 Task: Find flights for 2 adults and 2 children from New York to Orlando on October 15, 2023.
Action: Mouse moved to (347, 364)
Screenshot: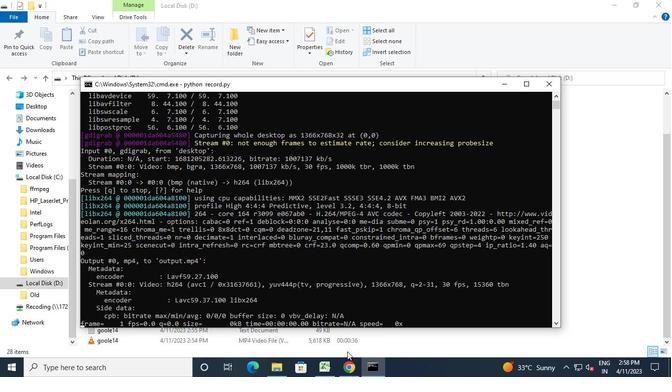 
Action: Mouse pressed left at (347, 364)
Screenshot: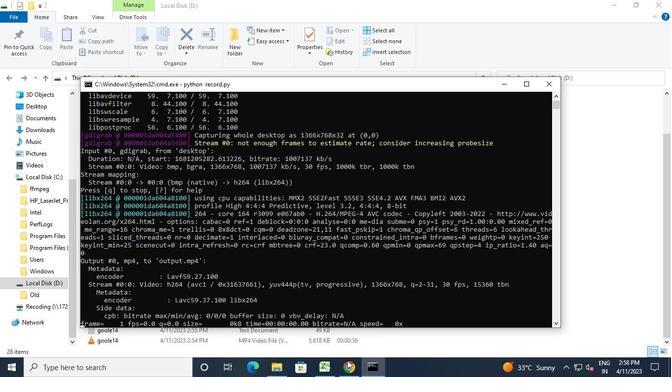 
Action: Mouse moved to (321, 284)
Screenshot: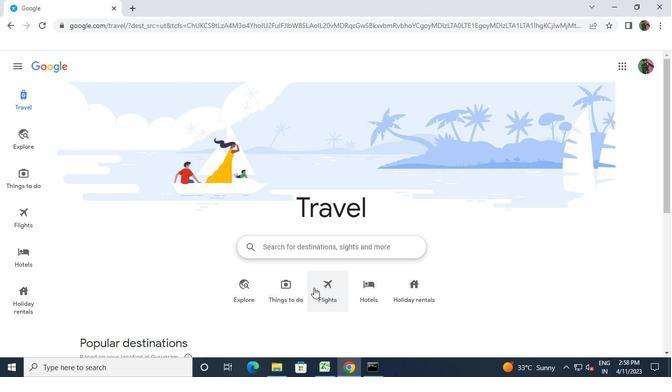 
Action: Mouse pressed left at (321, 284)
Screenshot: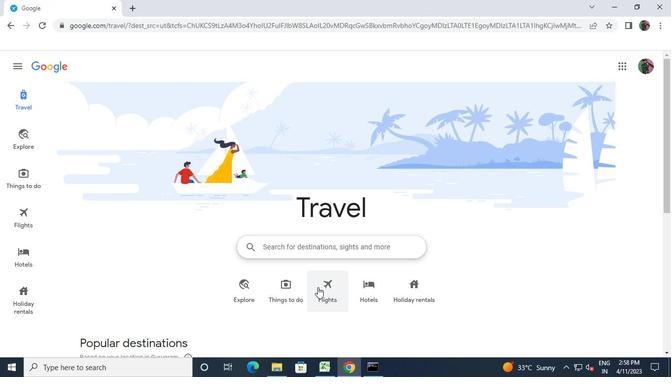 
Action: Mouse moved to (181, 104)
Screenshot: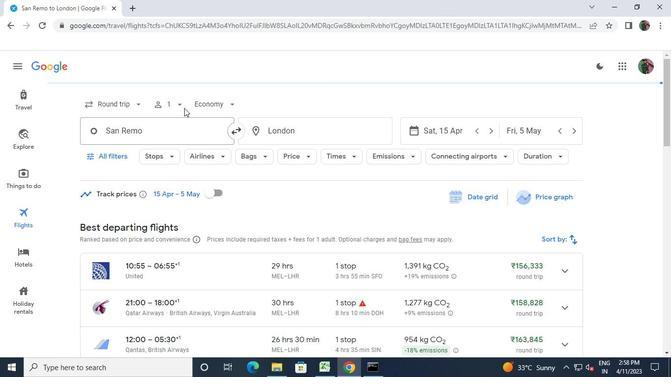 
Action: Mouse pressed left at (181, 104)
Screenshot: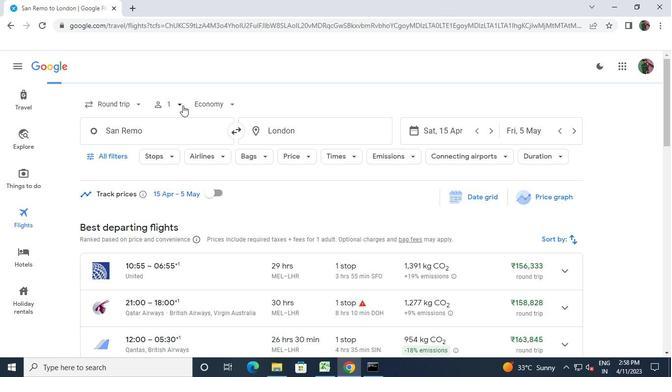 
Action: Mouse moved to (254, 124)
Screenshot: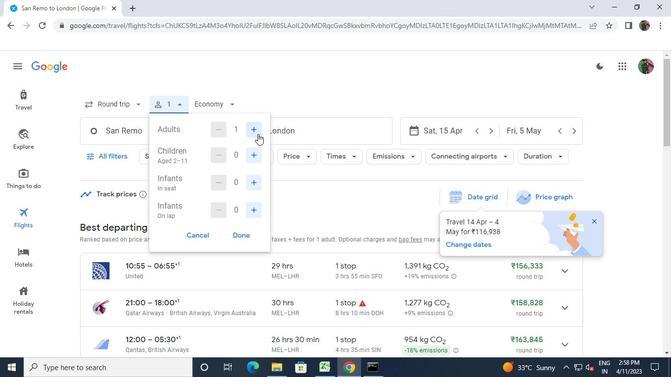 
Action: Mouse pressed left at (254, 124)
Screenshot: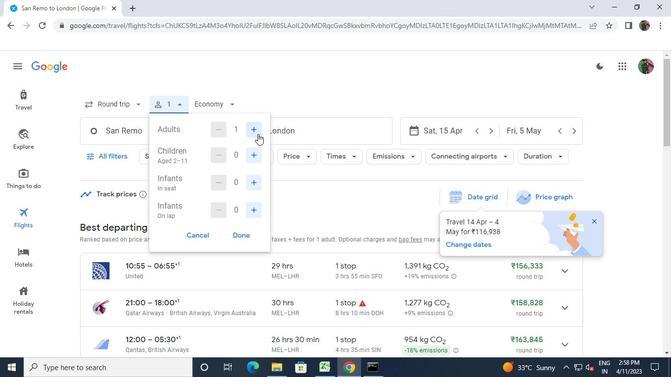 
Action: Mouse moved to (249, 153)
Screenshot: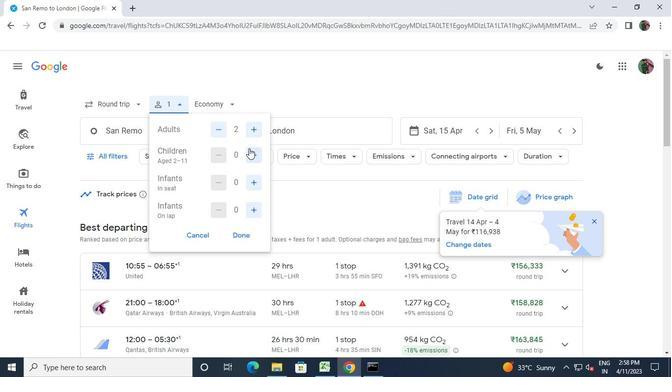 
Action: Mouse pressed left at (249, 153)
Screenshot: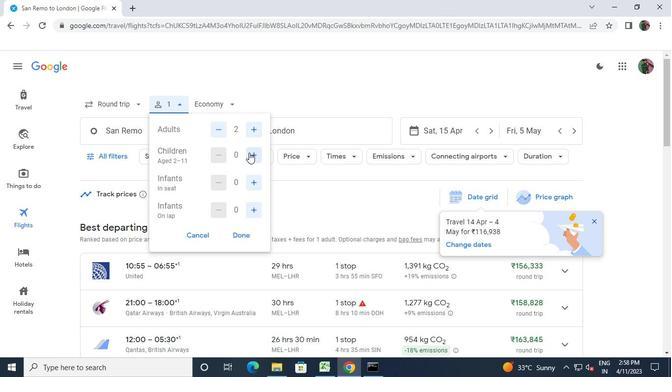 
Action: Mouse moved to (249, 153)
Screenshot: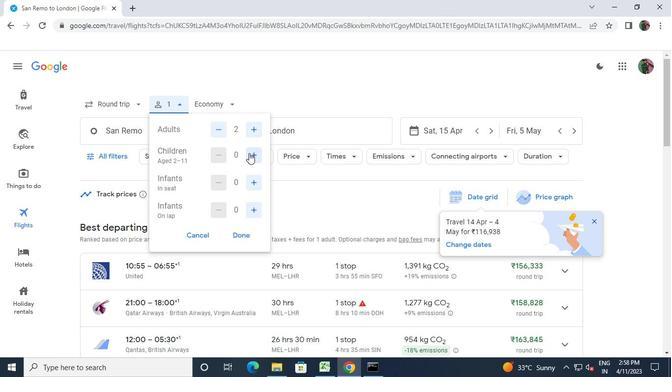 
Action: Mouse pressed left at (249, 153)
Screenshot: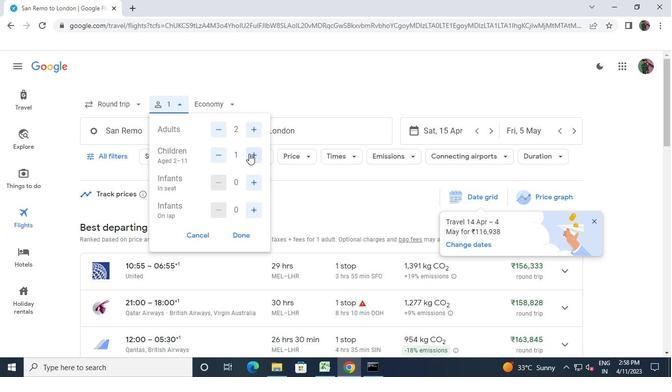 
Action: Mouse moved to (238, 235)
Screenshot: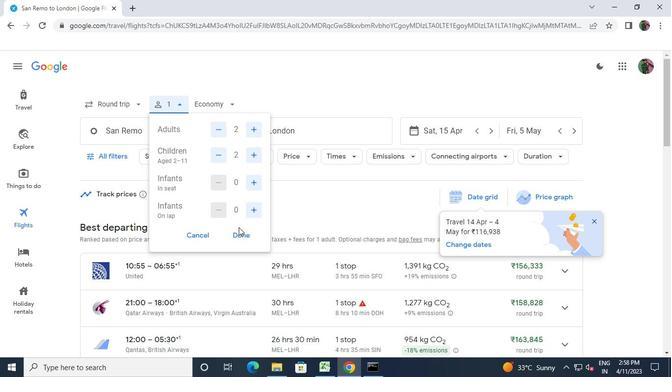 
Action: Mouse pressed left at (238, 235)
Screenshot: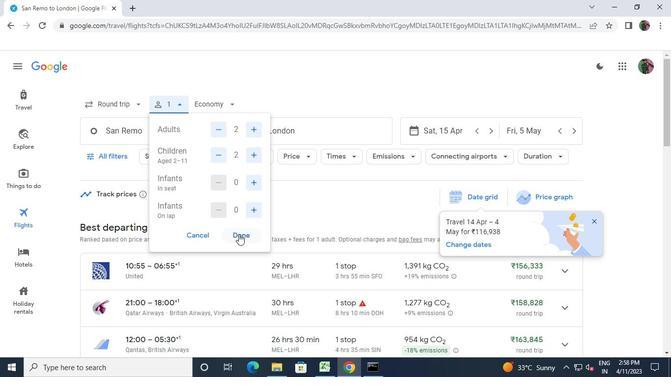 
Action: Mouse moved to (418, 128)
Screenshot: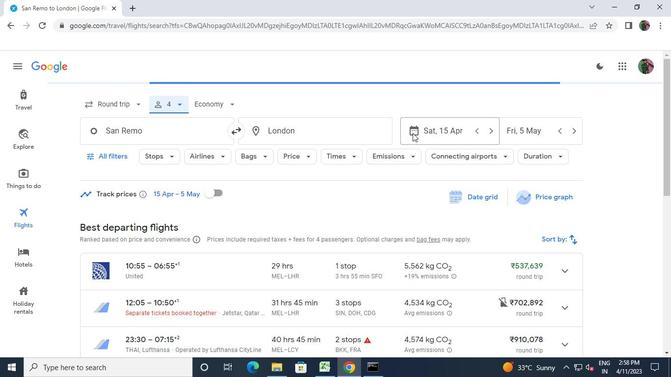 
Action: Mouse pressed left at (418, 128)
Screenshot: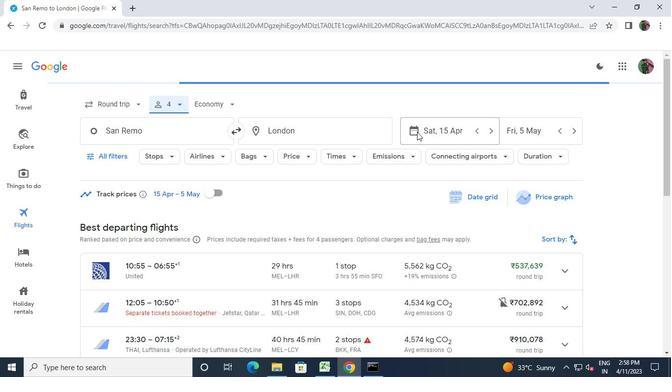 
Action: Mouse moved to (588, 211)
Screenshot: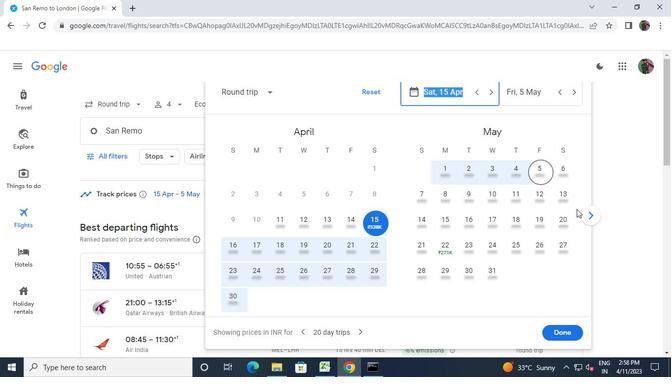 
Action: Mouse pressed left at (588, 211)
Screenshot: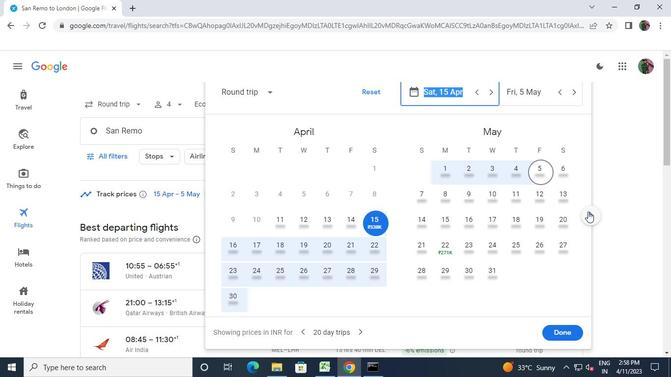
Action: Mouse pressed left at (588, 211)
Screenshot: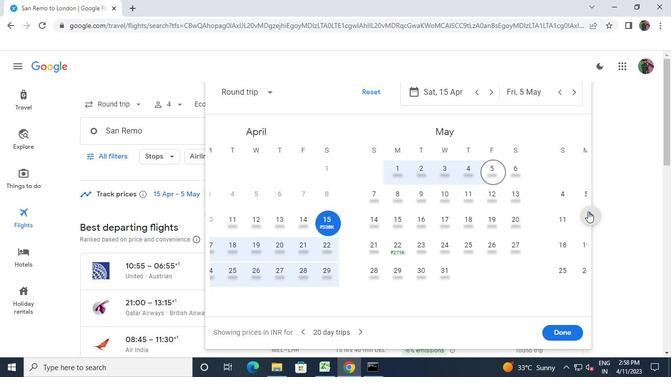 
Action: Mouse pressed left at (588, 211)
Screenshot: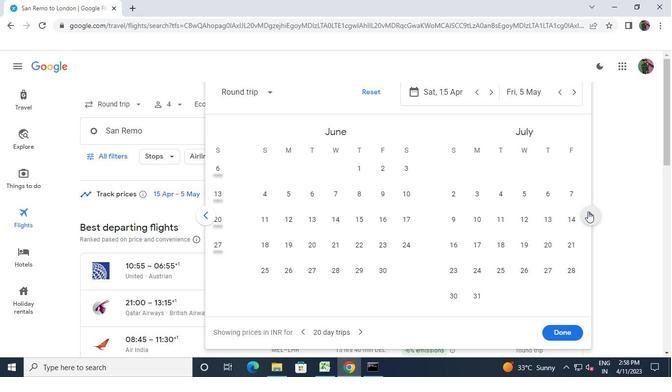 
Action: Mouse pressed left at (588, 211)
Screenshot: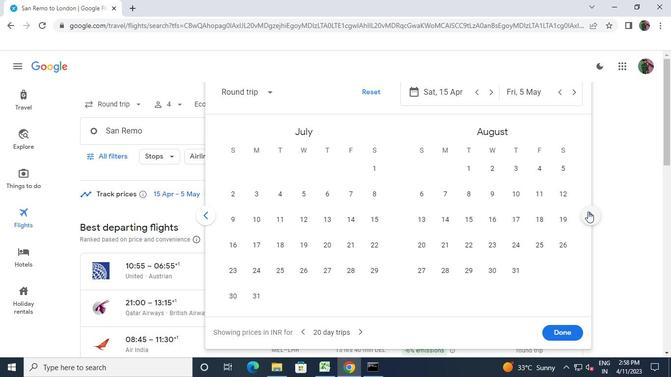 
Action: Mouse pressed left at (588, 211)
Screenshot: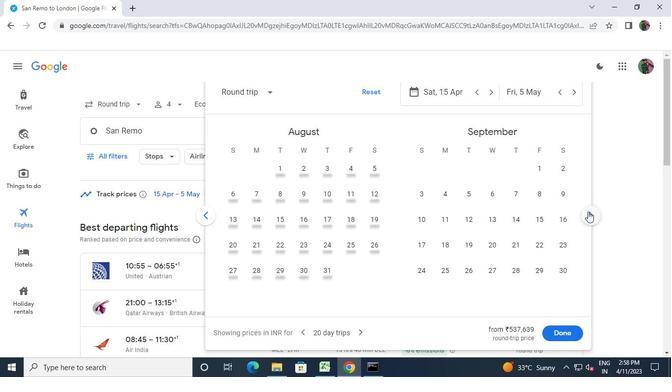 
Action: Mouse moved to (513, 170)
Screenshot: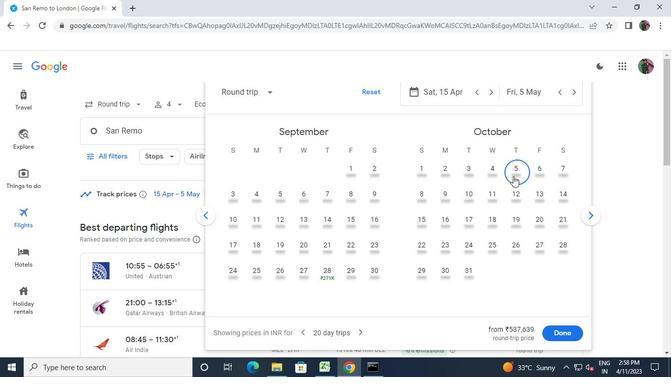 
Action: Mouse pressed left at (513, 170)
Screenshot: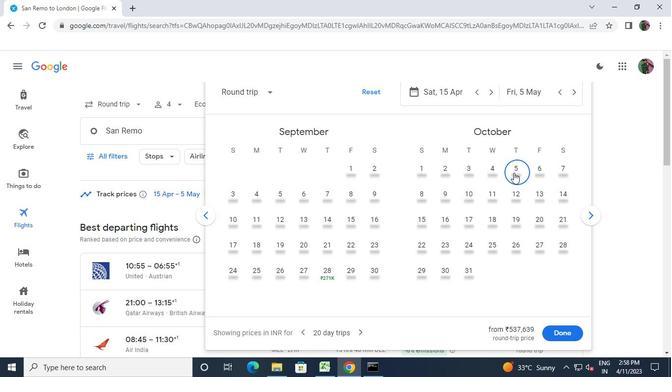 
Action: Mouse moved to (558, 328)
Screenshot: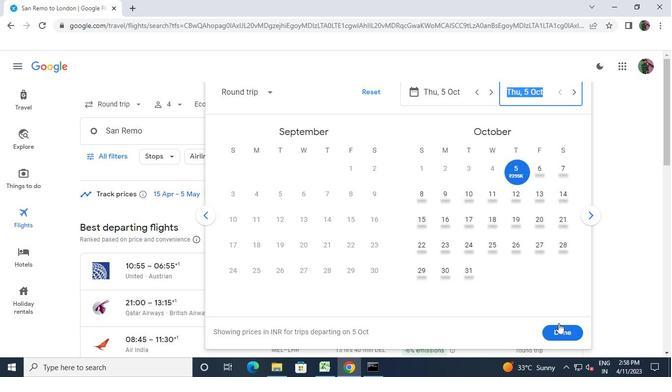 
Action: Mouse pressed left at (558, 328)
Screenshot: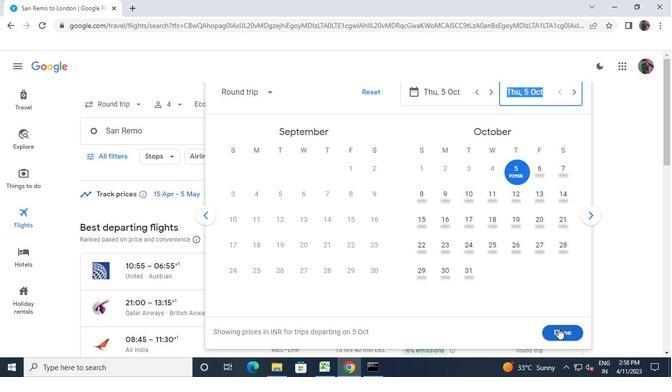 
Action: Mouse moved to (189, 137)
Screenshot: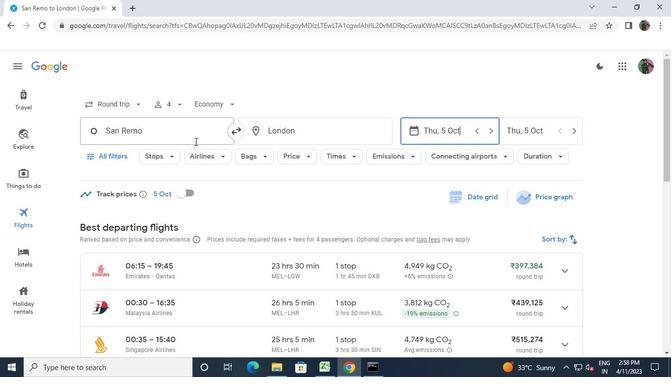 
Action: Mouse pressed left at (189, 137)
Screenshot: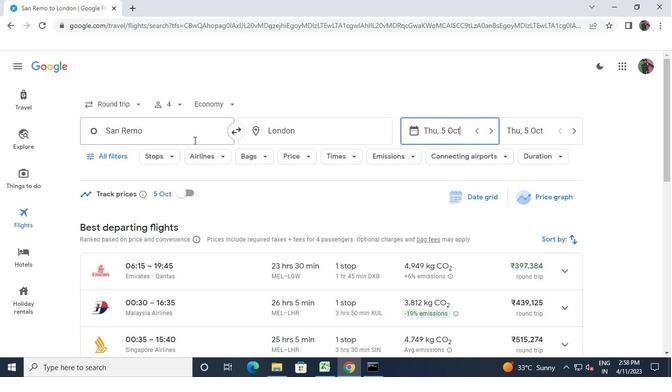
Action: Keyboard l
Screenshot: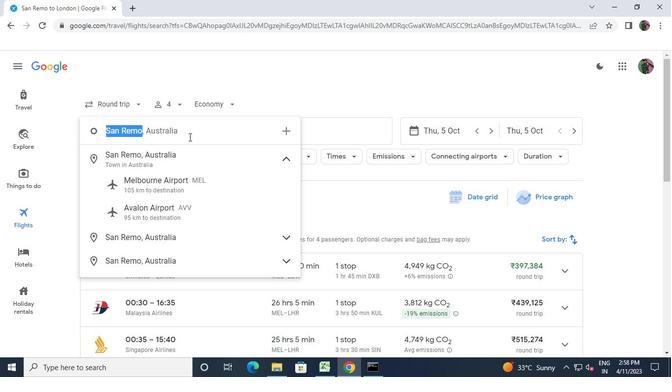 
Action: Keyboard o
Screenshot: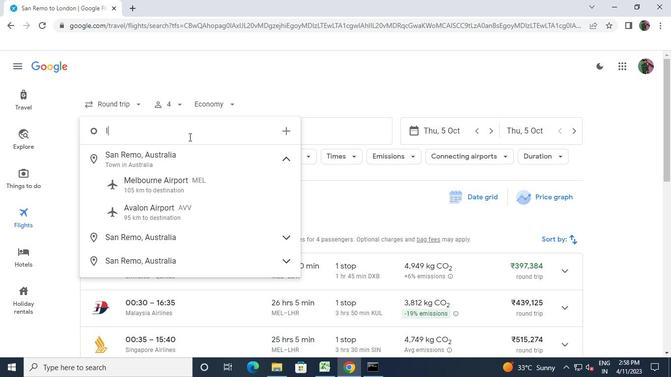
Action: Keyboard n
Screenshot: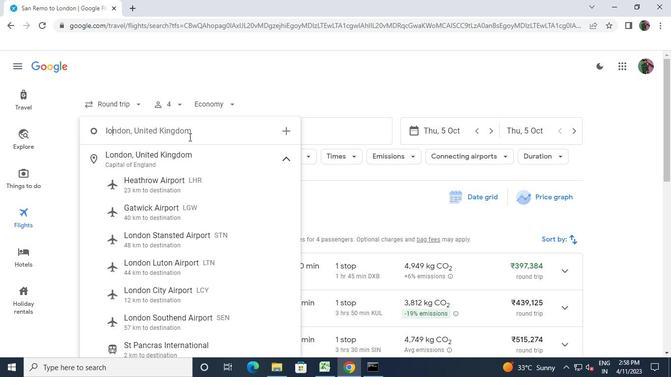 
Action: Keyboard d
Screenshot: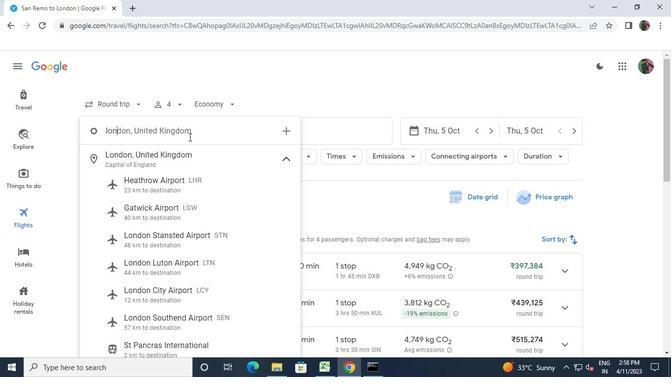 
Action: Keyboard o
Screenshot: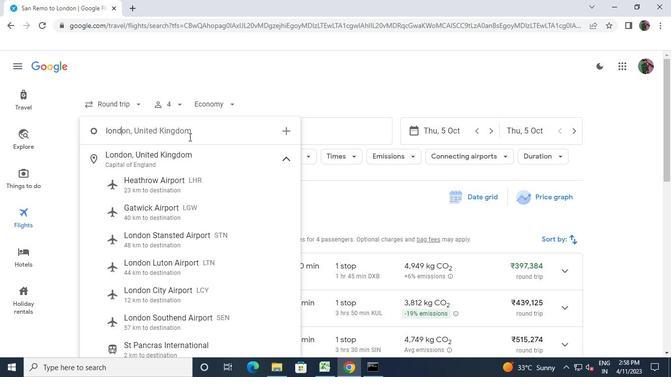 
Action: Keyboard n
Screenshot: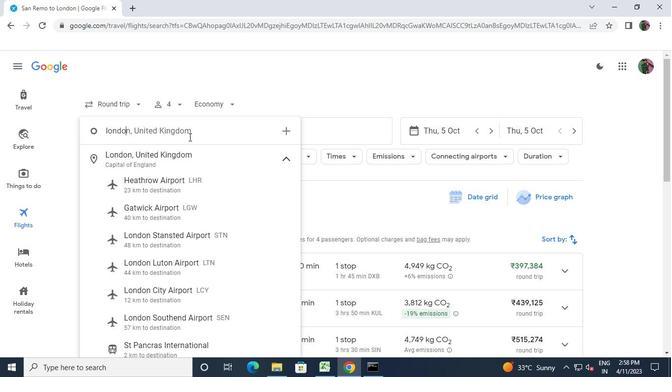 
Action: Mouse moved to (164, 155)
Screenshot: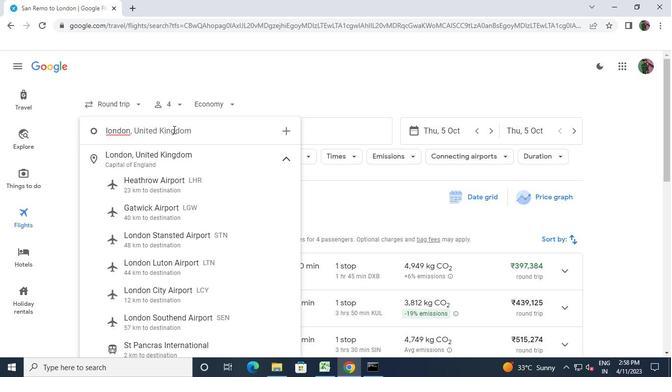 
Action: Mouse pressed left at (164, 155)
Screenshot: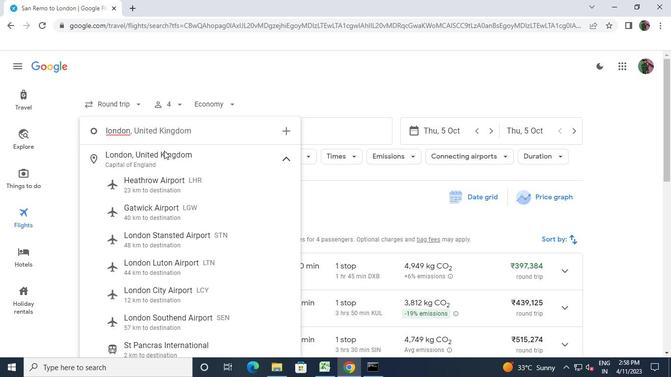 
Action: Mouse moved to (270, 136)
Screenshot: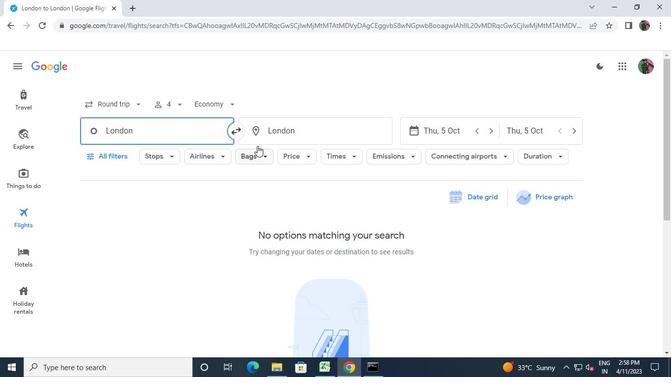 
Action: Mouse pressed left at (270, 136)
Screenshot: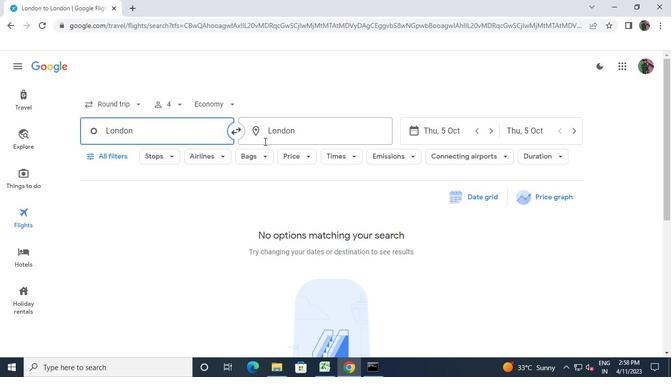 
Action: Keyboard o
Screenshot: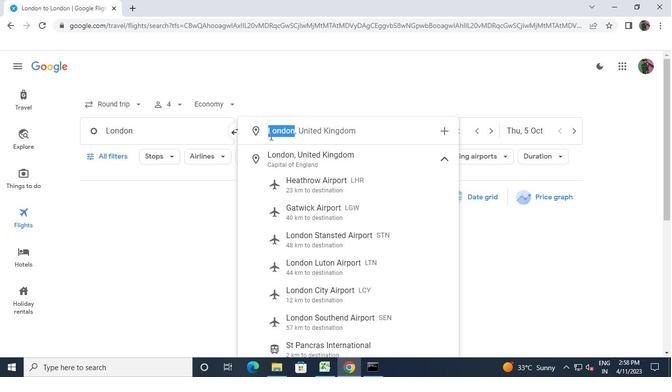
Action: Keyboard r
Screenshot: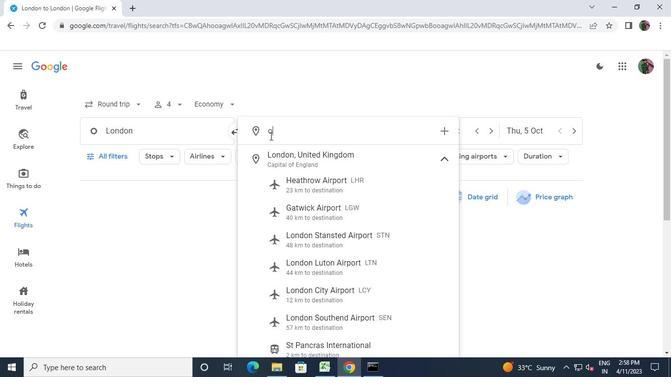 
Action: Keyboard k
Screenshot: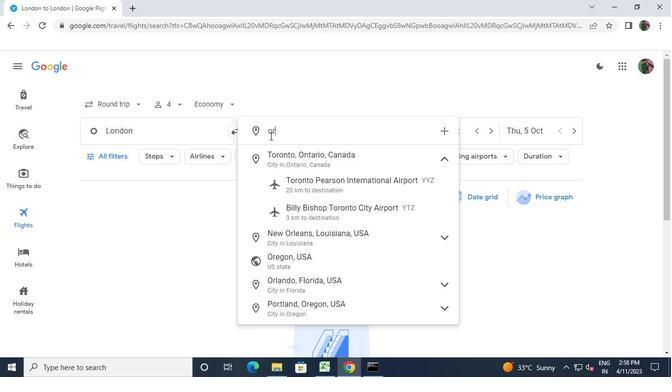 
Action: Mouse moved to (280, 152)
Screenshot: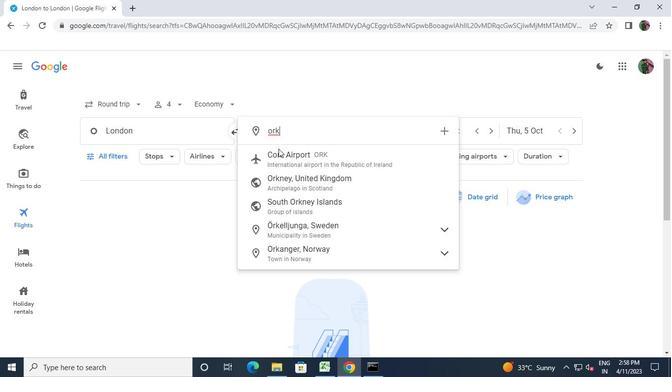 
Action: Mouse pressed left at (280, 152)
Screenshot: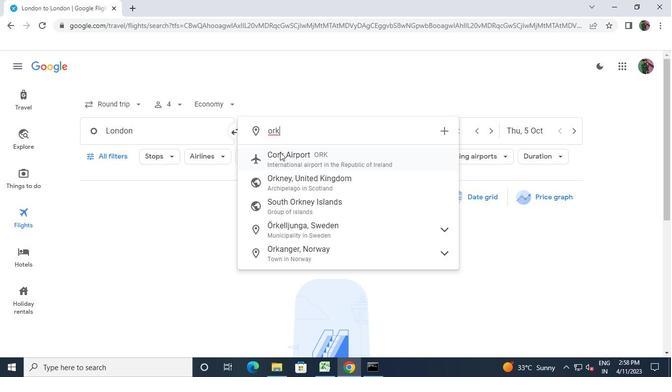 
Action: Mouse moved to (418, 298)
Screenshot: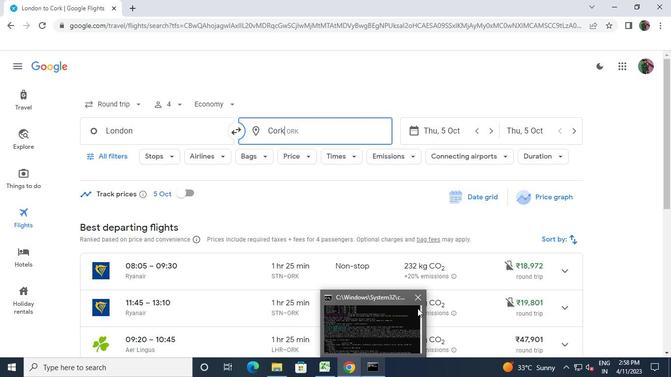 
Action: Mouse pressed left at (418, 298)
Screenshot: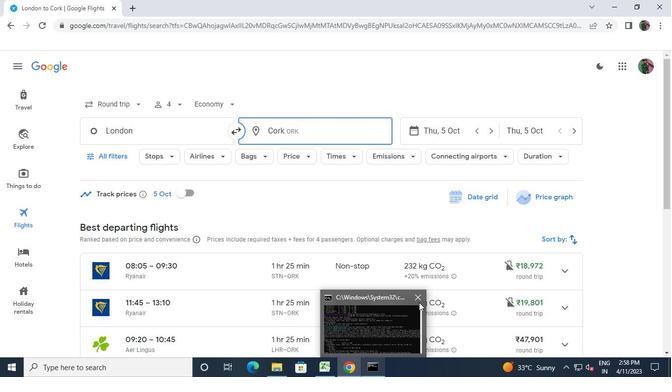 
